 Task: Create a rule when custom fields attachments is set to a date not in next month by me.
Action: Mouse pressed left at (707, 201)
Screenshot: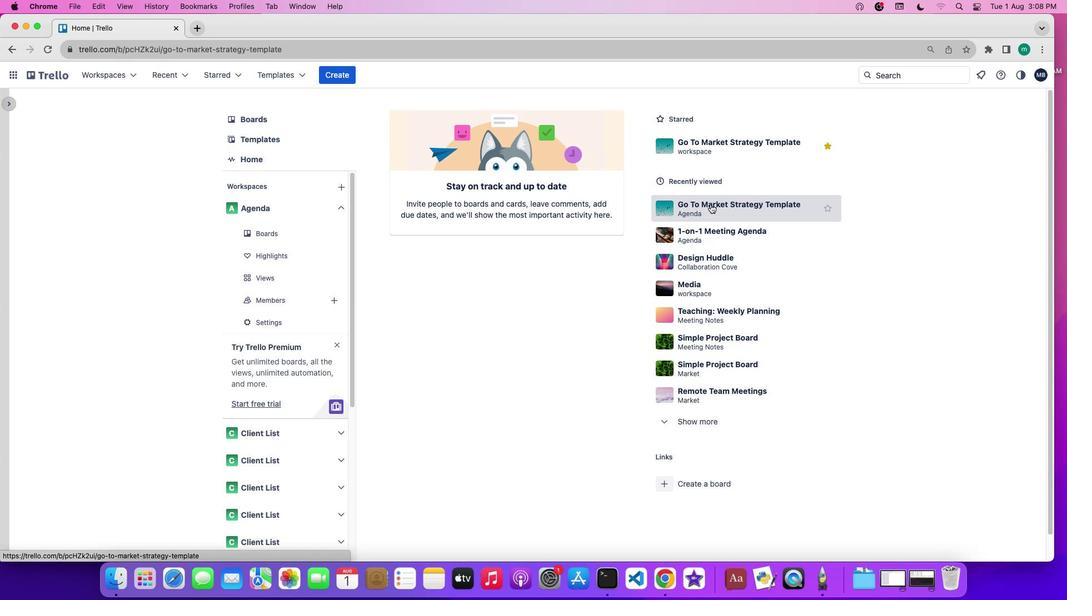 
Action: Mouse moved to (906, 250)
Screenshot: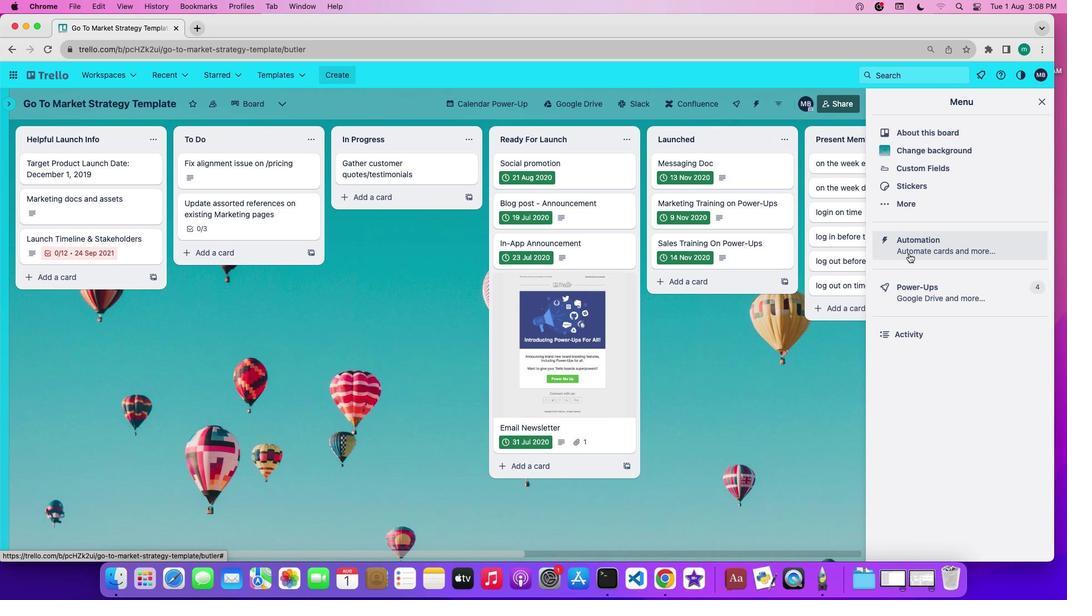 
Action: Mouse pressed left at (906, 250)
Screenshot: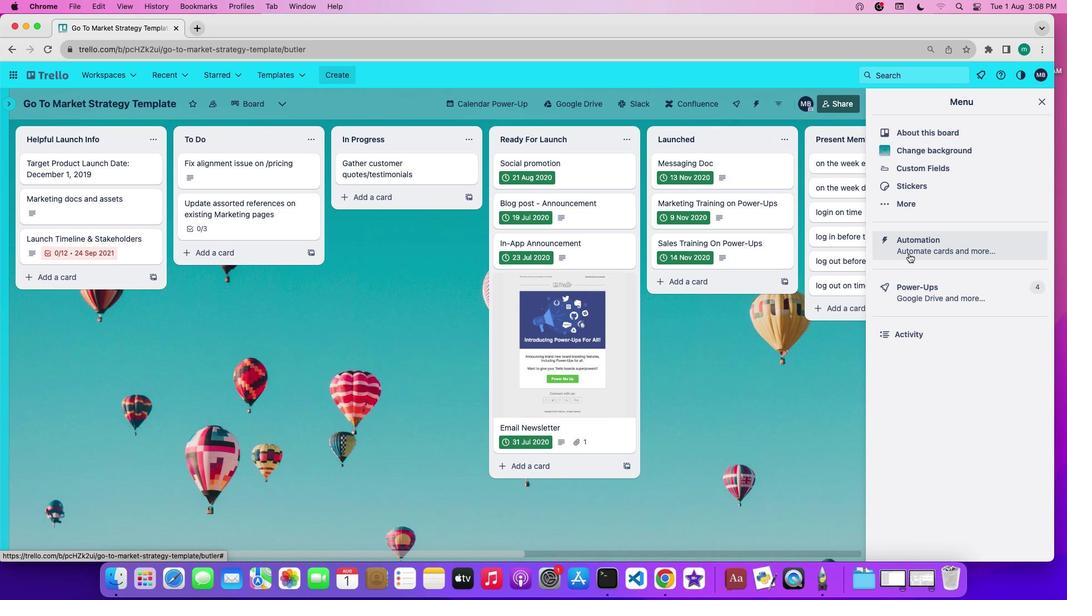 
Action: Mouse moved to (58, 199)
Screenshot: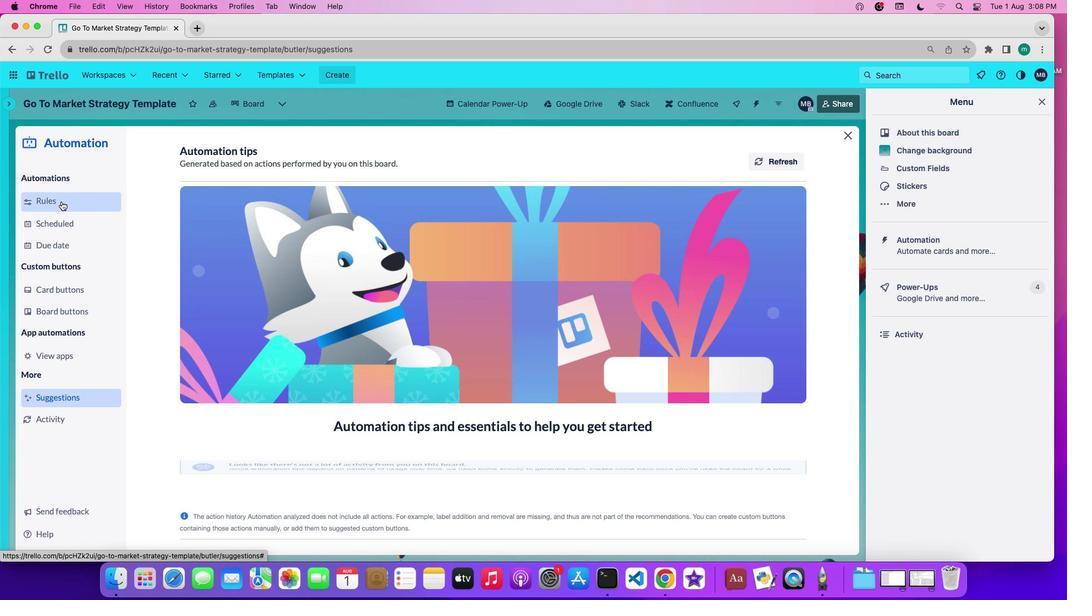 
Action: Mouse pressed left at (58, 199)
Screenshot: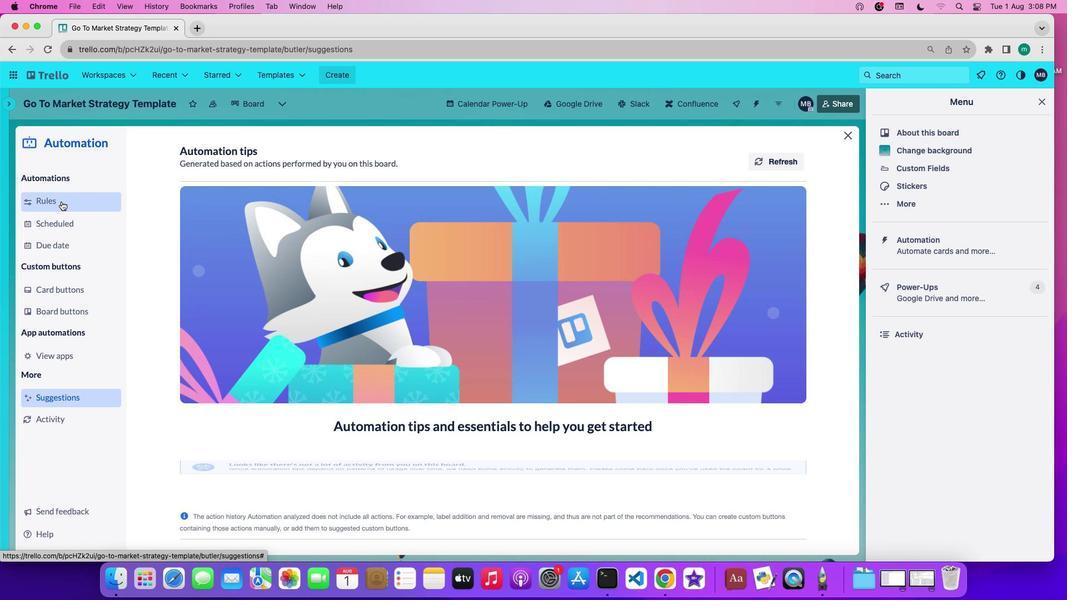 
Action: Mouse moved to (223, 396)
Screenshot: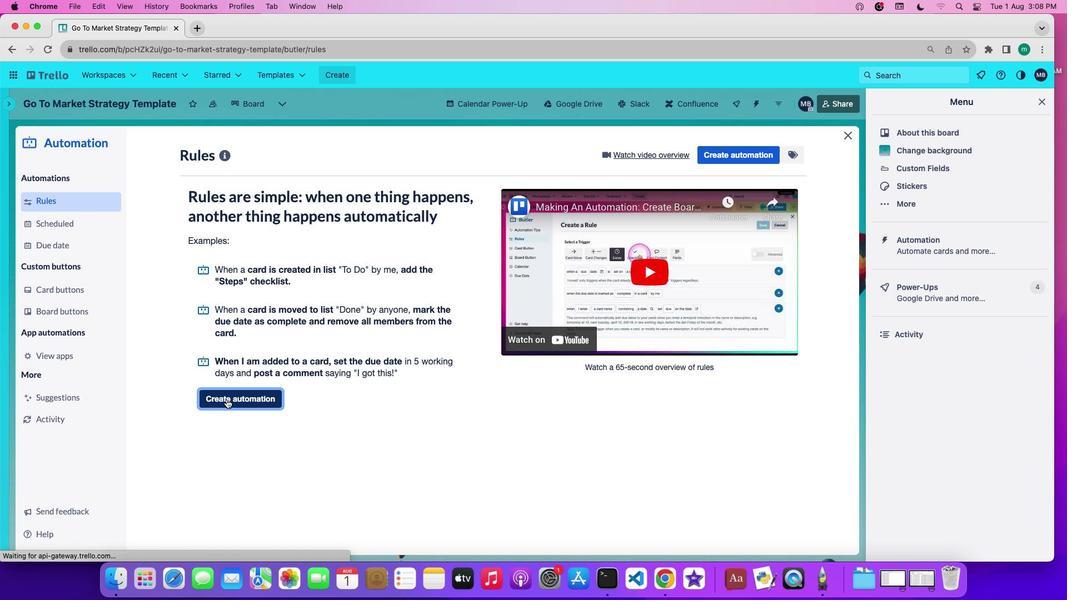 
Action: Mouse pressed left at (223, 396)
Screenshot: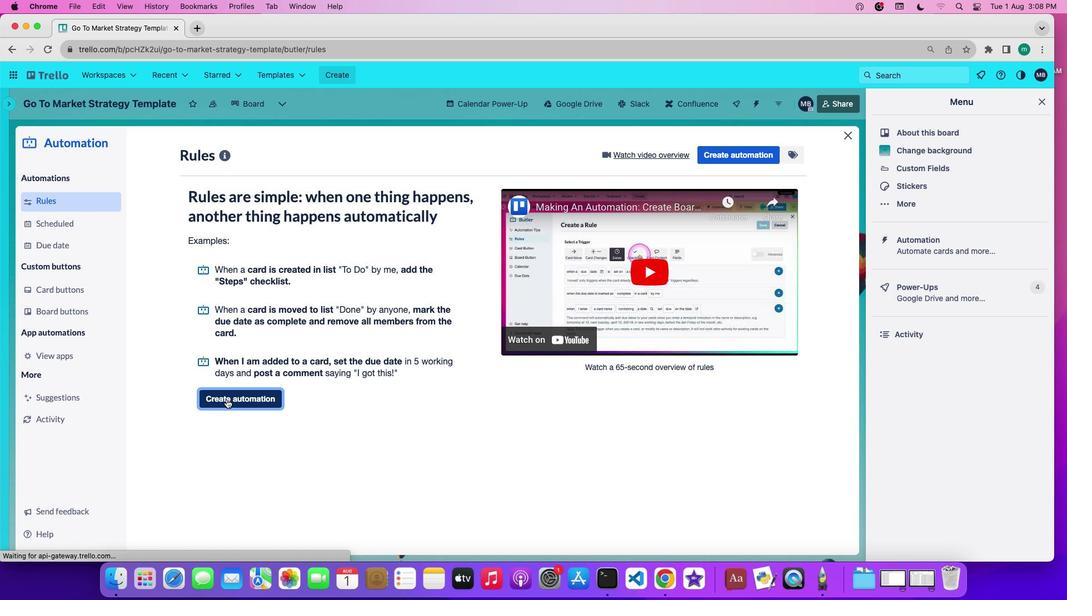 
Action: Mouse moved to (426, 257)
Screenshot: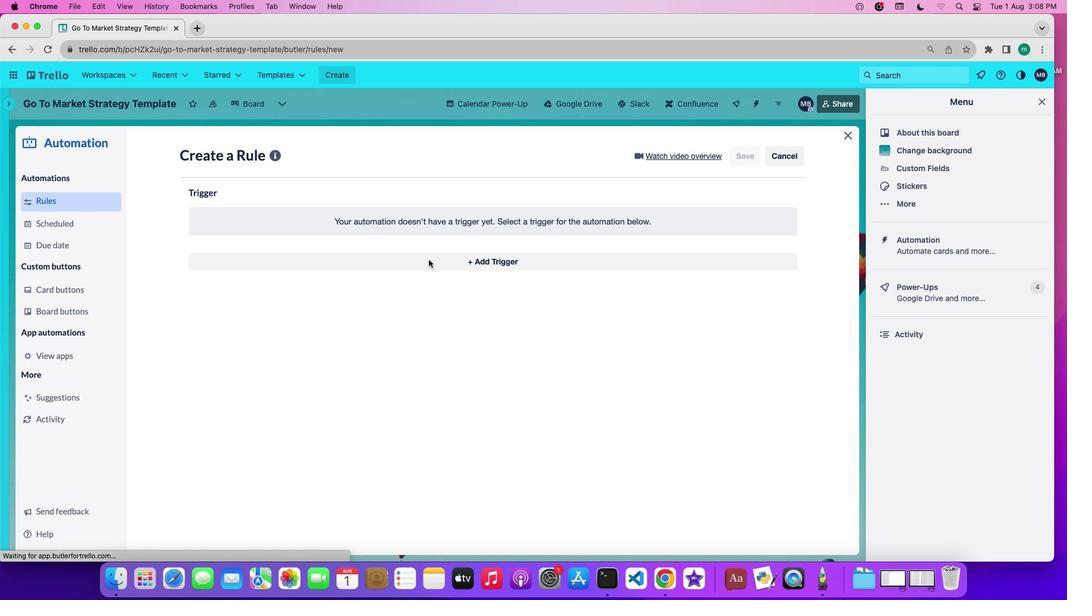 
Action: Mouse pressed left at (426, 257)
Screenshot: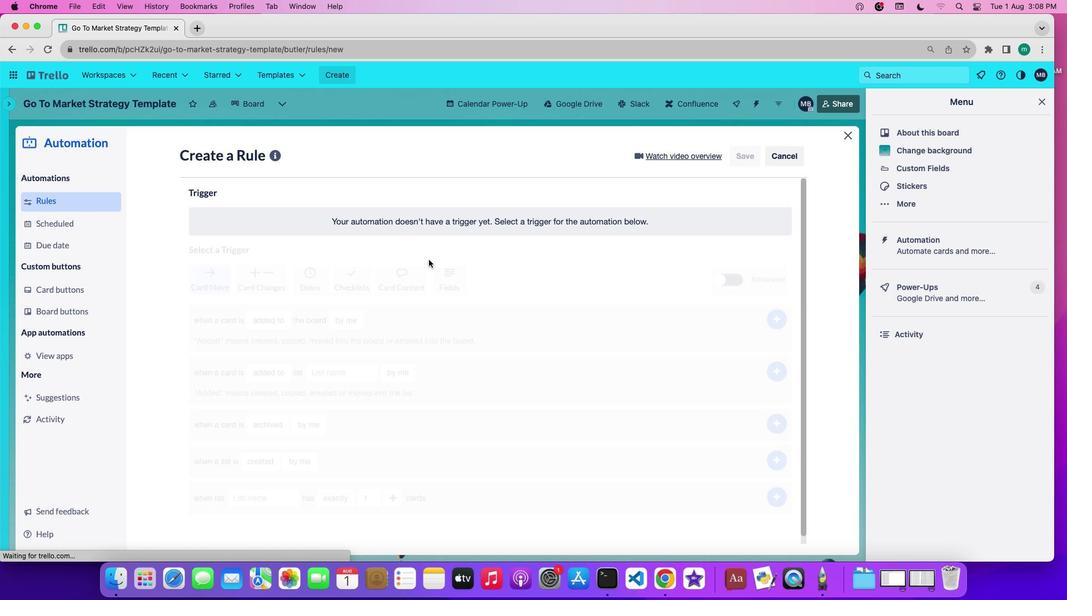 
Action: Mouse moved to (454, 299)
Screenshot: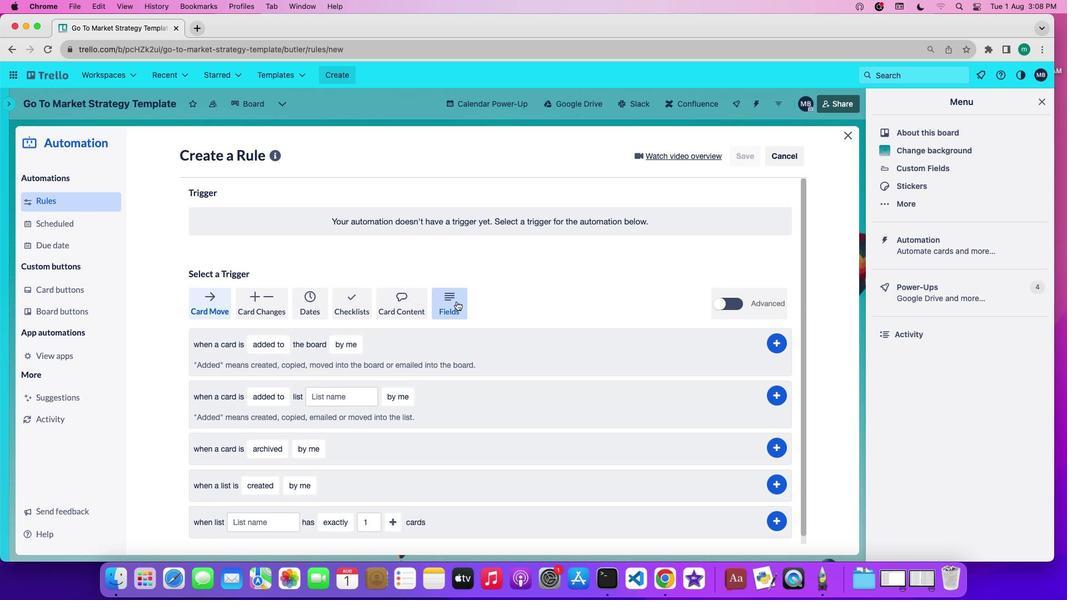 
Action: Mouse pressed left at (454, 299)
Screenshot: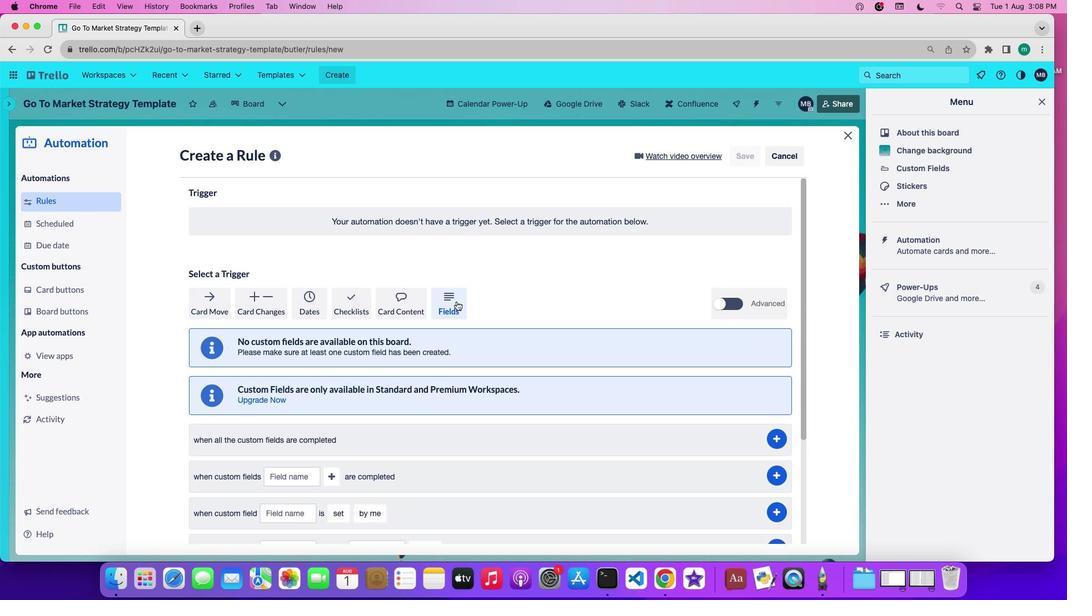 
Action: Mouse moved to (450, 442)
Screenshot: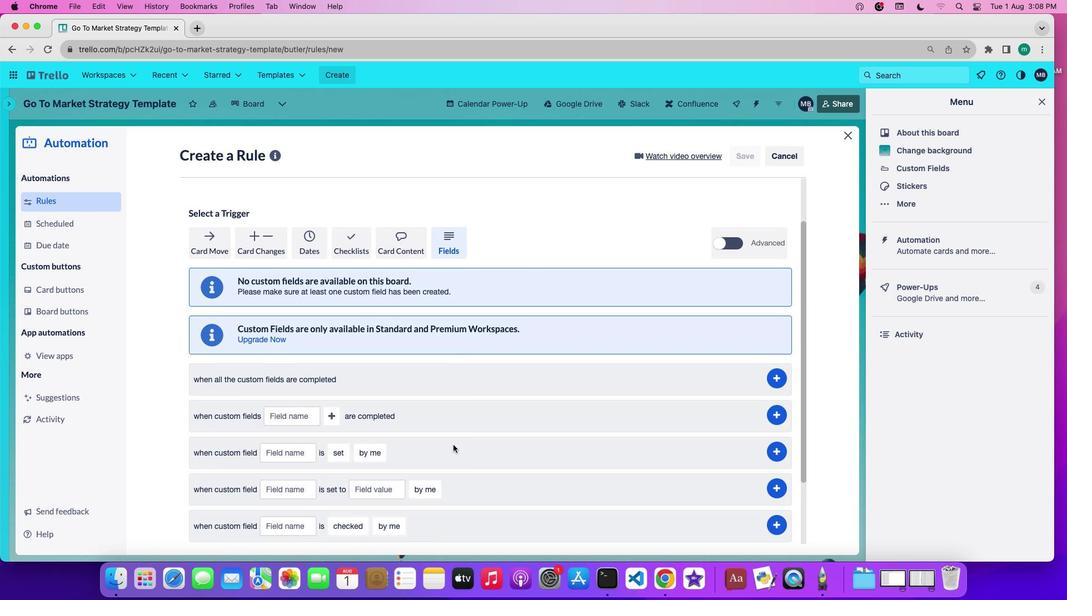 
Action: Mouse scrolled (450, 442) with delta (-2, -2)
Screenshot: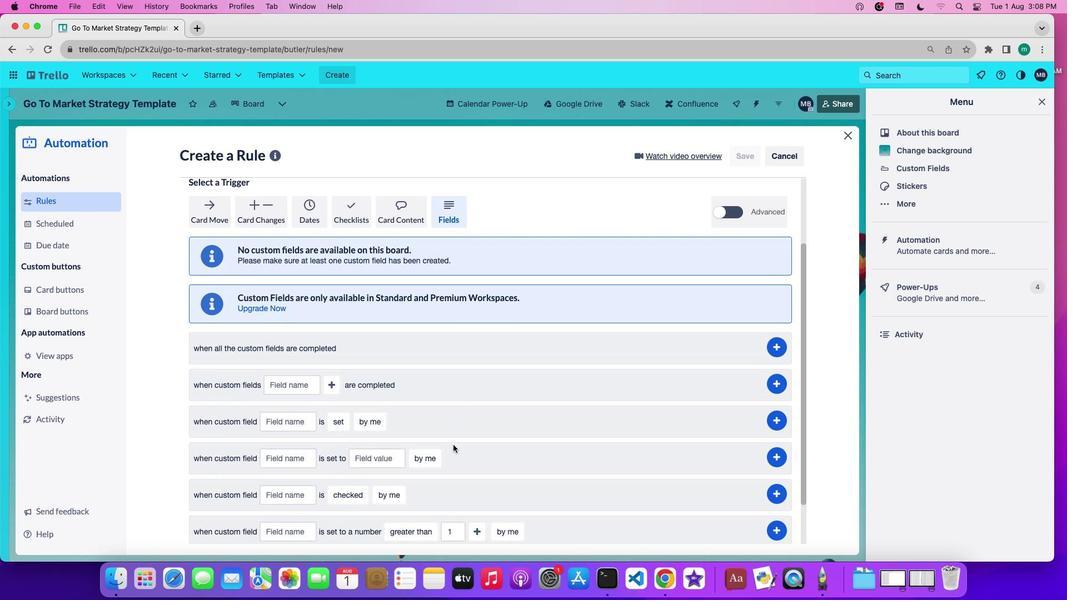 
Action: Mouse scrolled (450, 442) with delta (-2, -2)
Screenshot: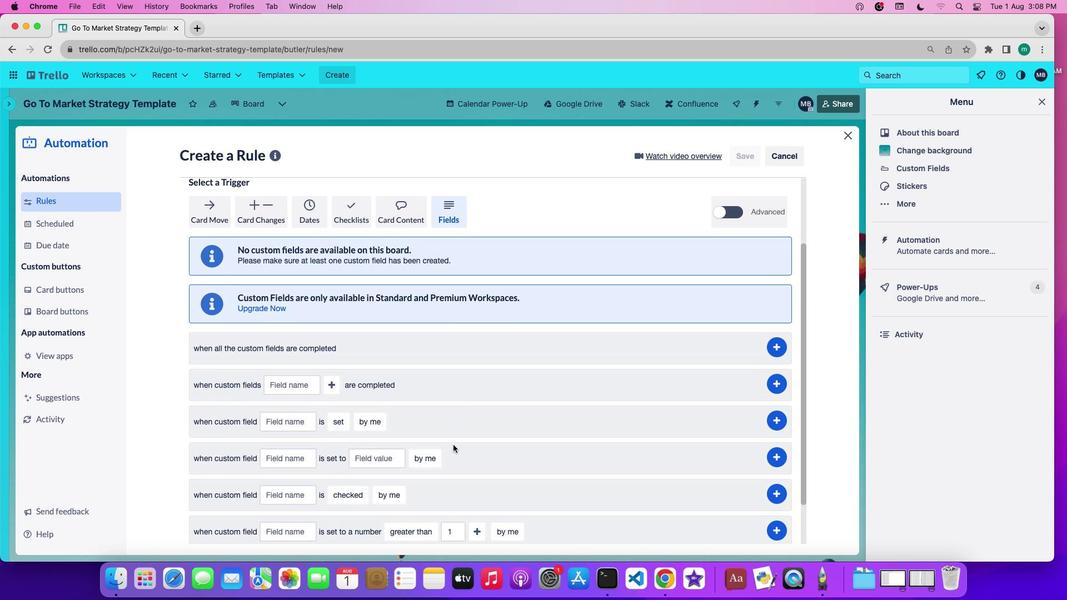 
Action: Mouse scrolled (450, 442) with delta (-2, -3)
Screenshot: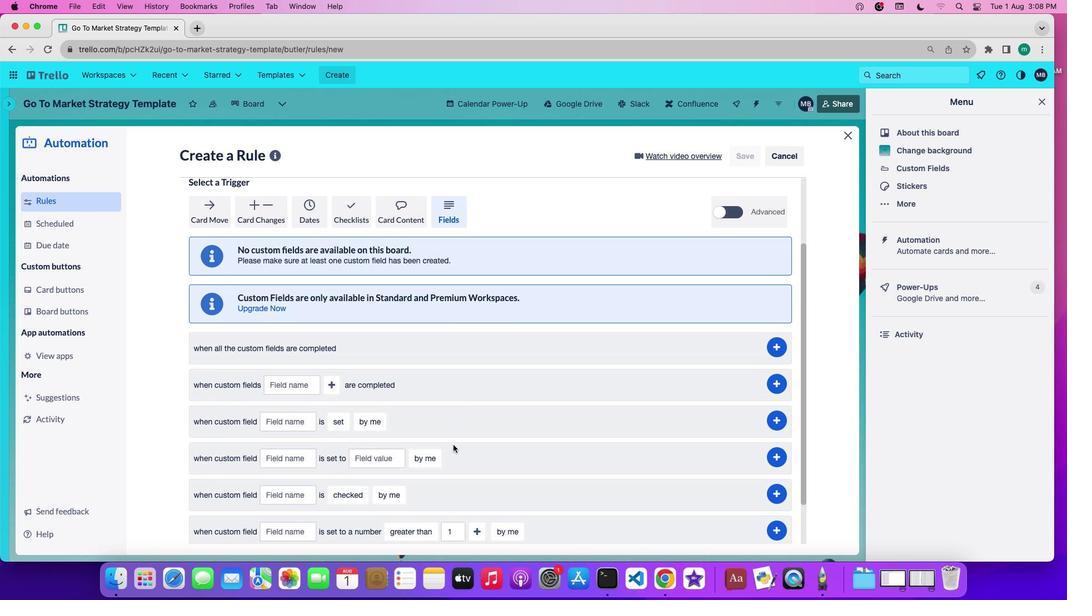 
Action: Mouse scrolled (450, 442) with delta (-2, -2)
Screenshot: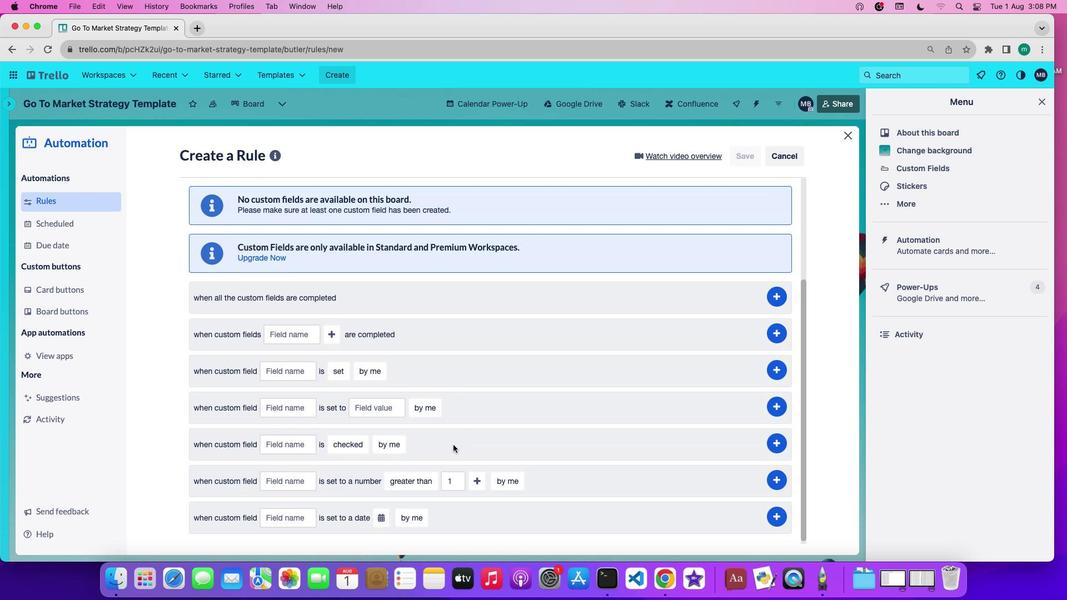 
Action: Mouse scrolled (450, 442) with delta (-2, -2)
Screenshot: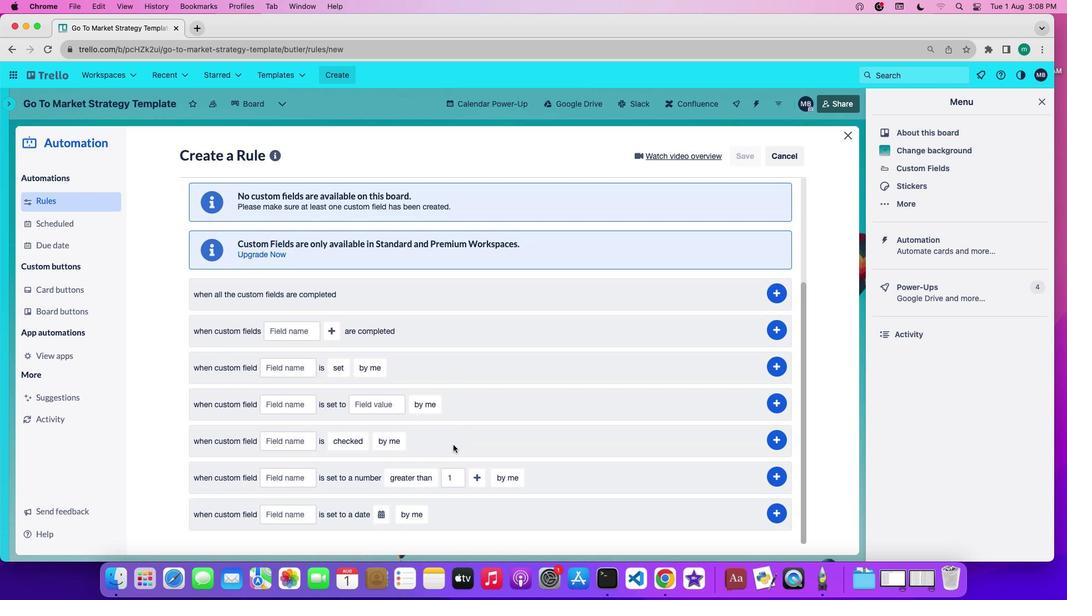
Action: Mouse scrolled (450, 442) with delta (-2, -2)
Screenshot: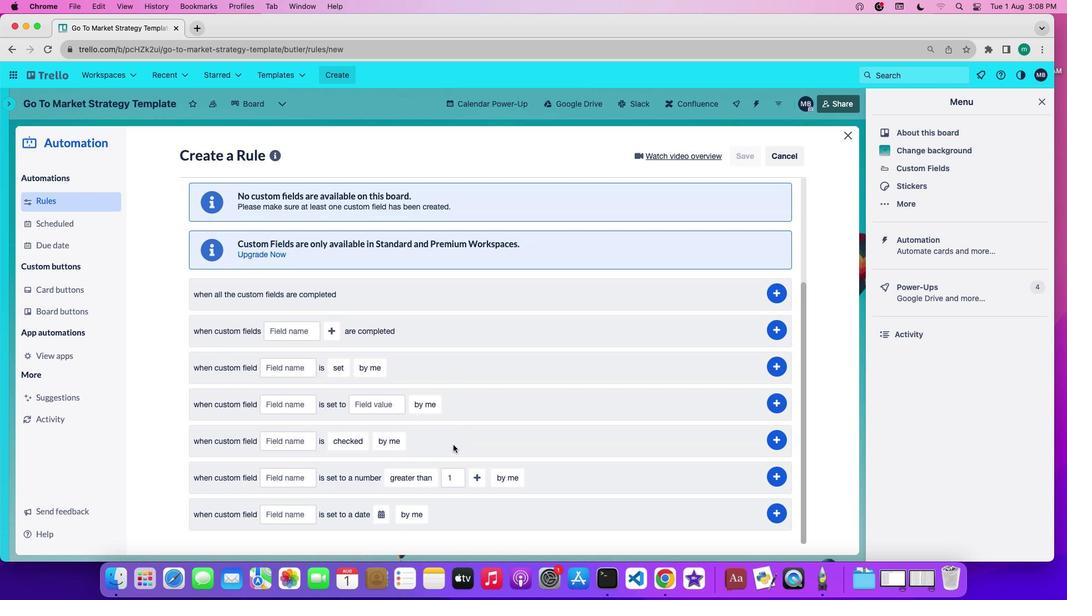 
Action: Mouse scrolled (450, 442) with delta (-2, -2)
Screenshot: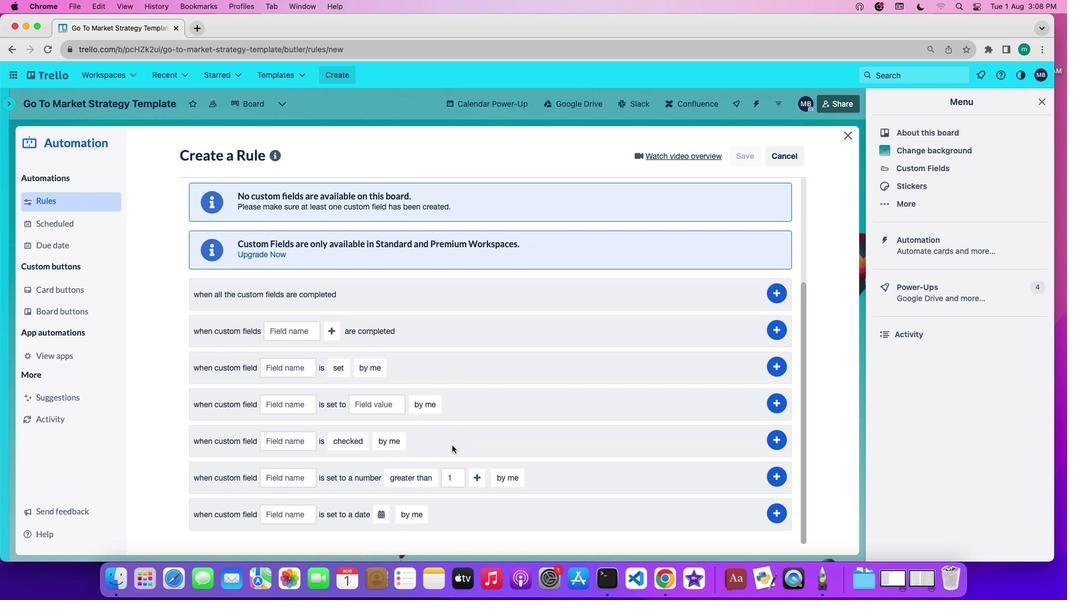 
Action: Mouse scrolled (450, 442) with delta (-2, -2)
Screenshot: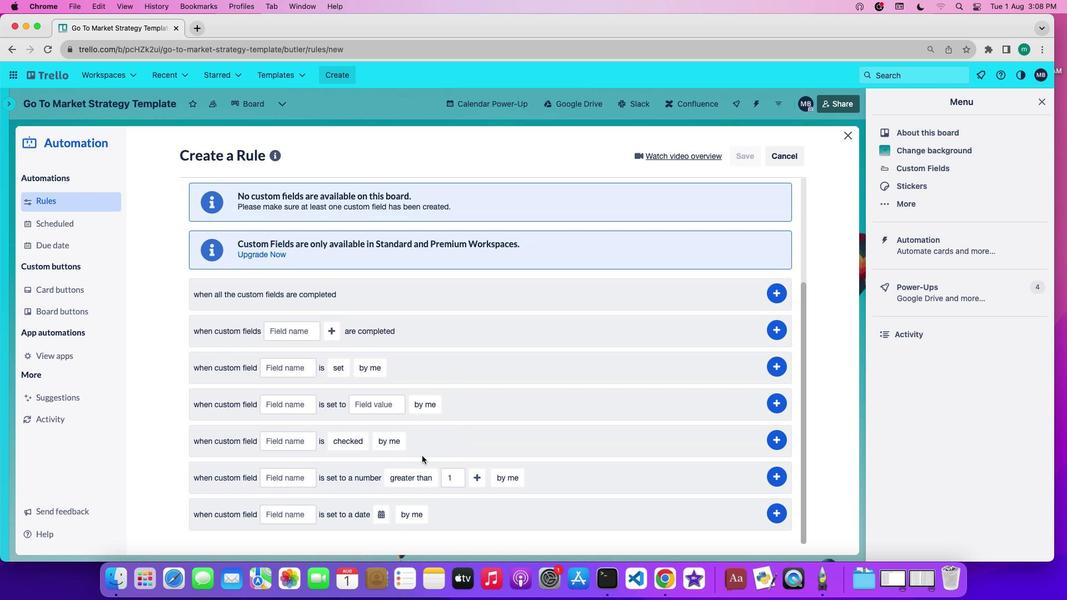 
Action: Mouse scrolled (450, 442) with delta (-2, -3)
Screenshot: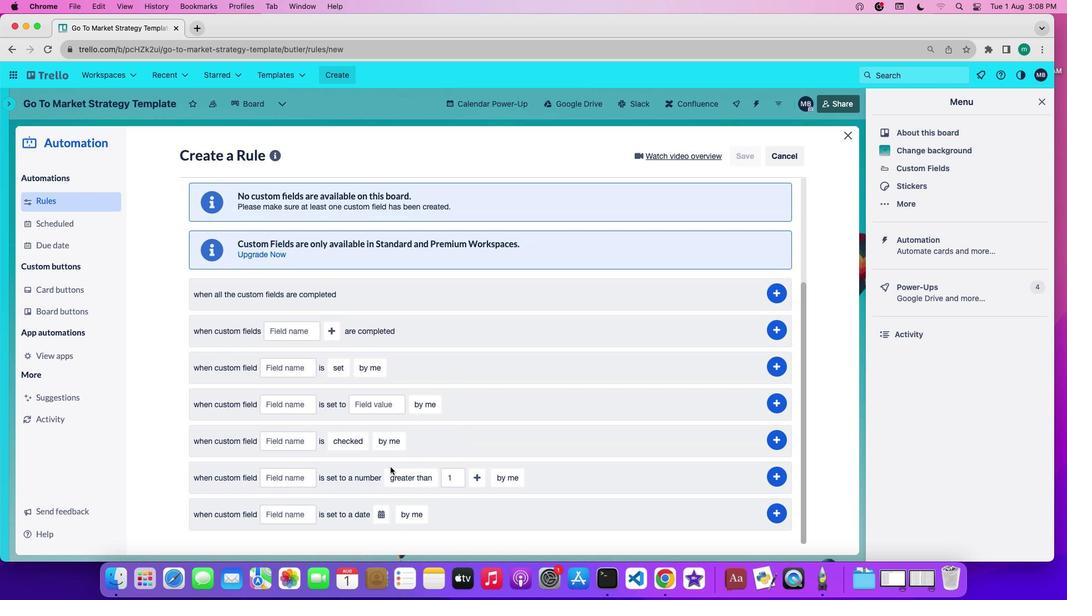
Action: Mouse scrolled (450, 442) with delta (-2, -4)
Screenshot: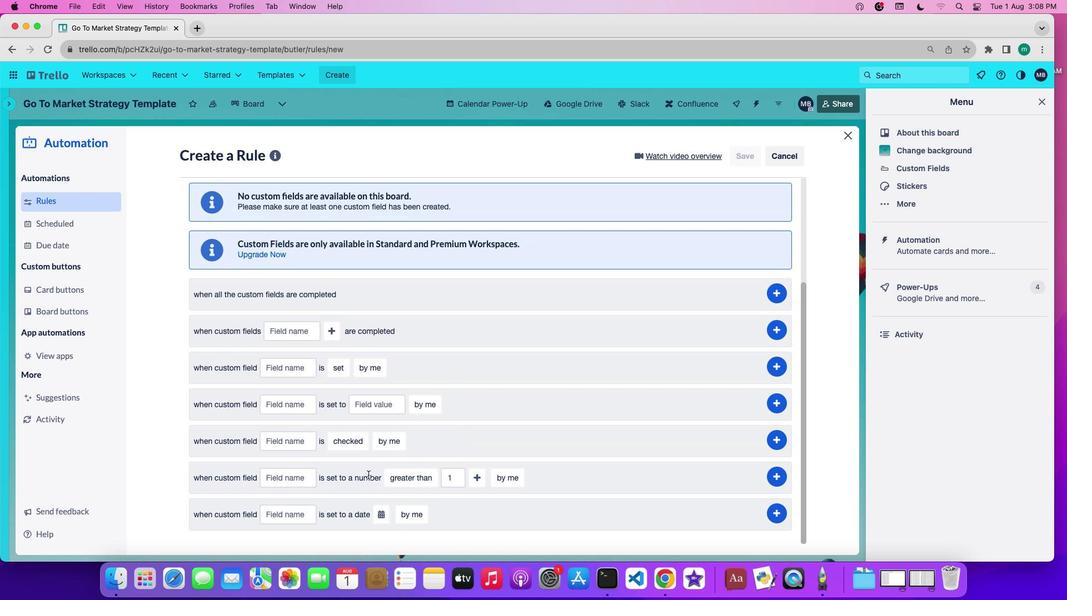 
Action: Mouse moved to (288, 512)
Screenshot: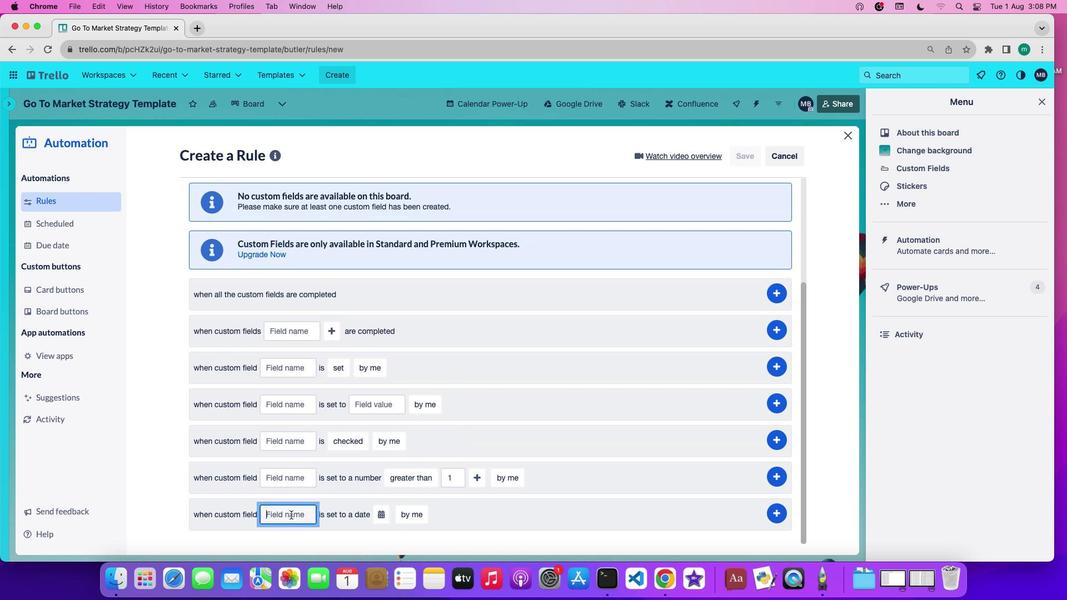 
Action: Mouse pressed left at (288, 512)
Screenshot: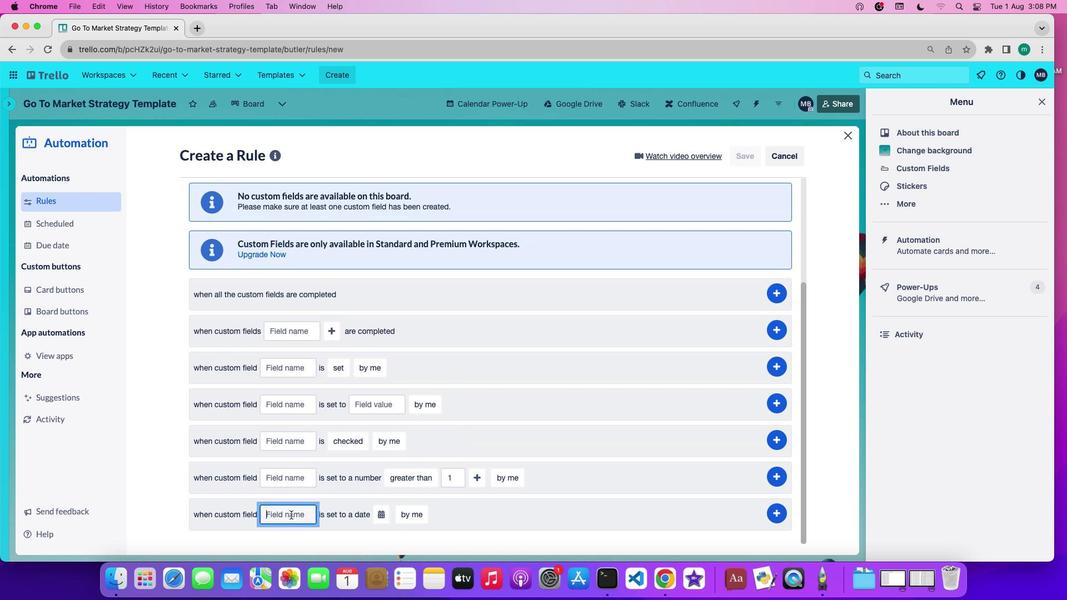 
Action: Key pressed 'a''t''t''a''c''h''m''e''n''t''s'
Screenshot: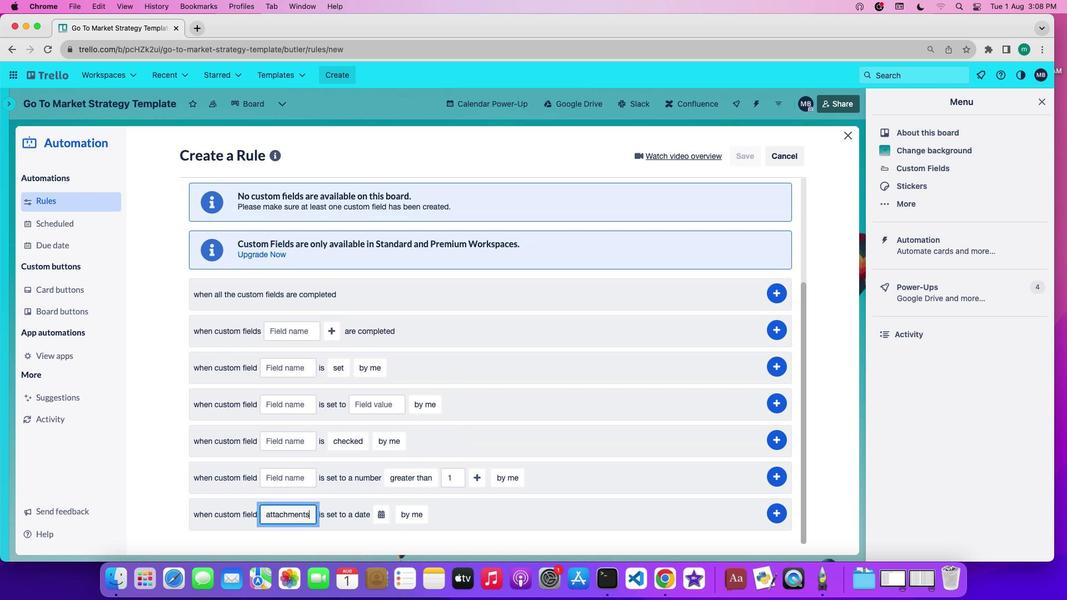 
Action: Mouse moved to (381, 516)
Screenshot: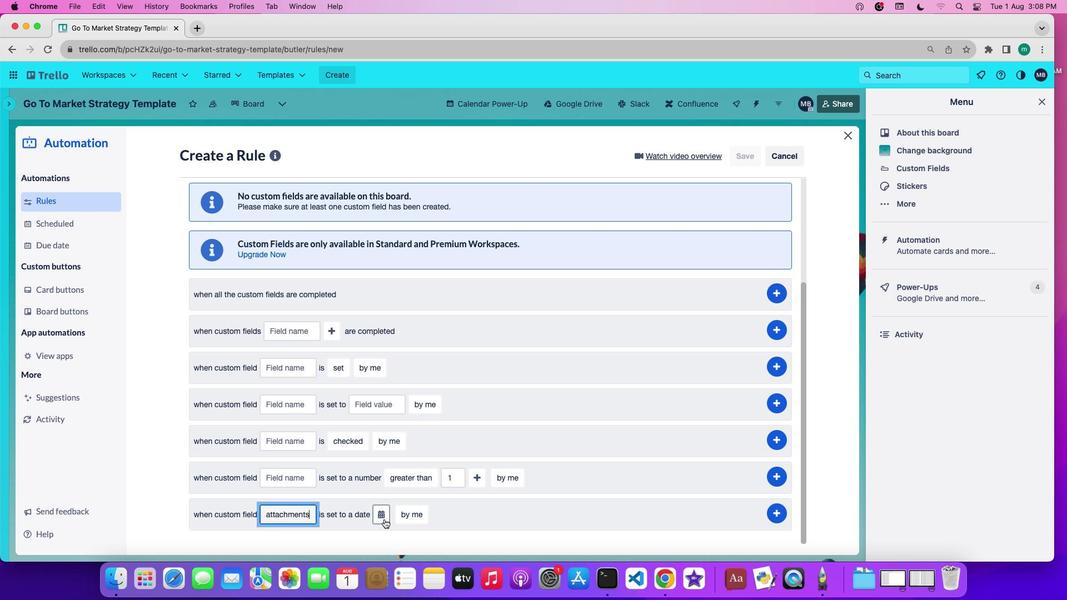 
Action: Mouse pressed left at (381, 516)
Screenshot: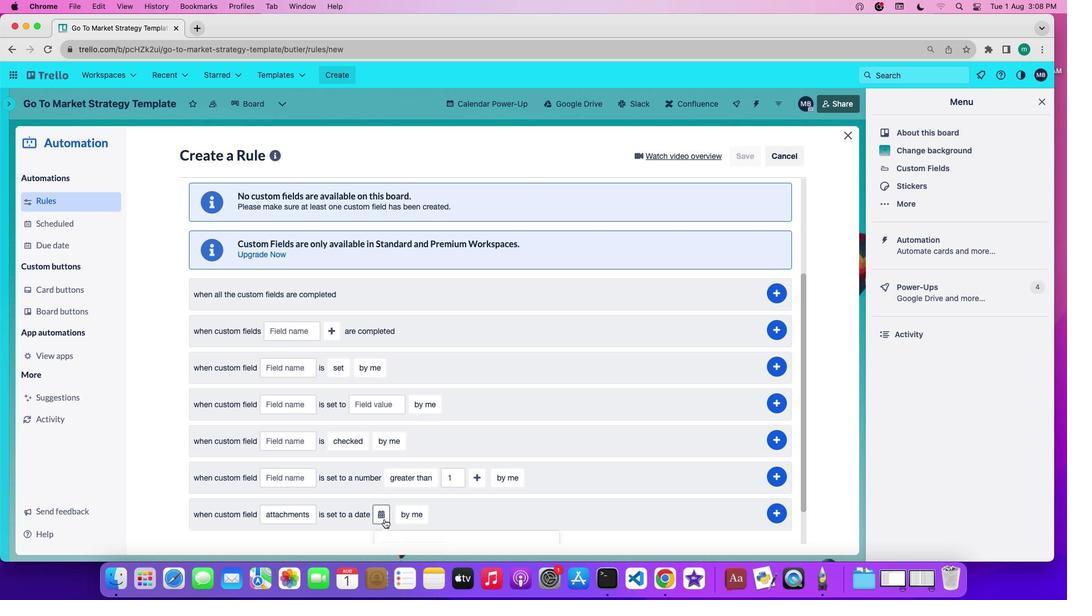 
Action: Mouse moved to (380, 512)
Screenshot: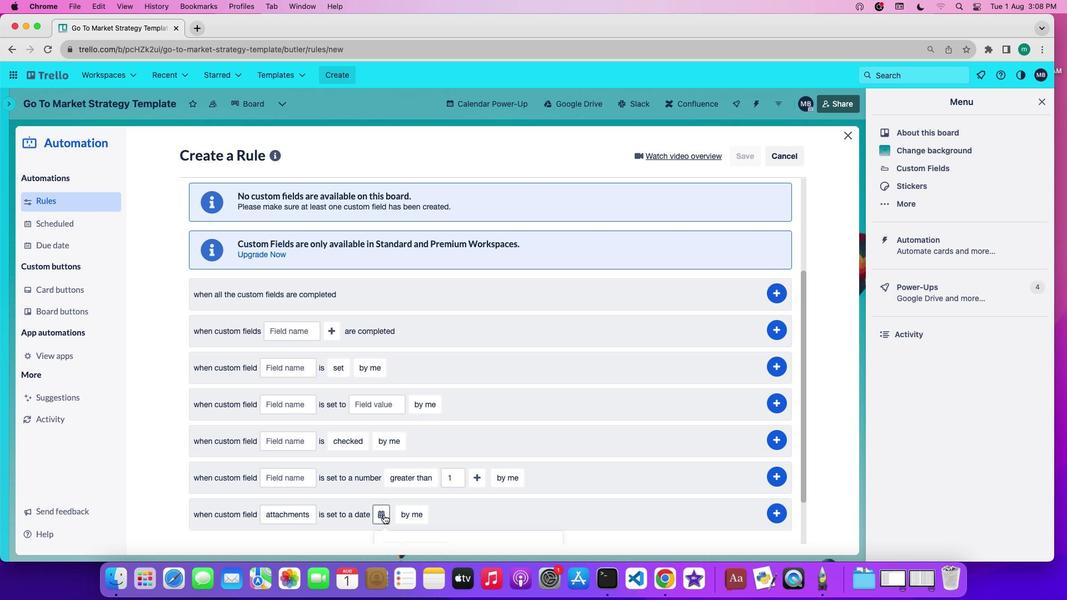 
Action: Mouse pressed left at (380, 512)
Screenshot: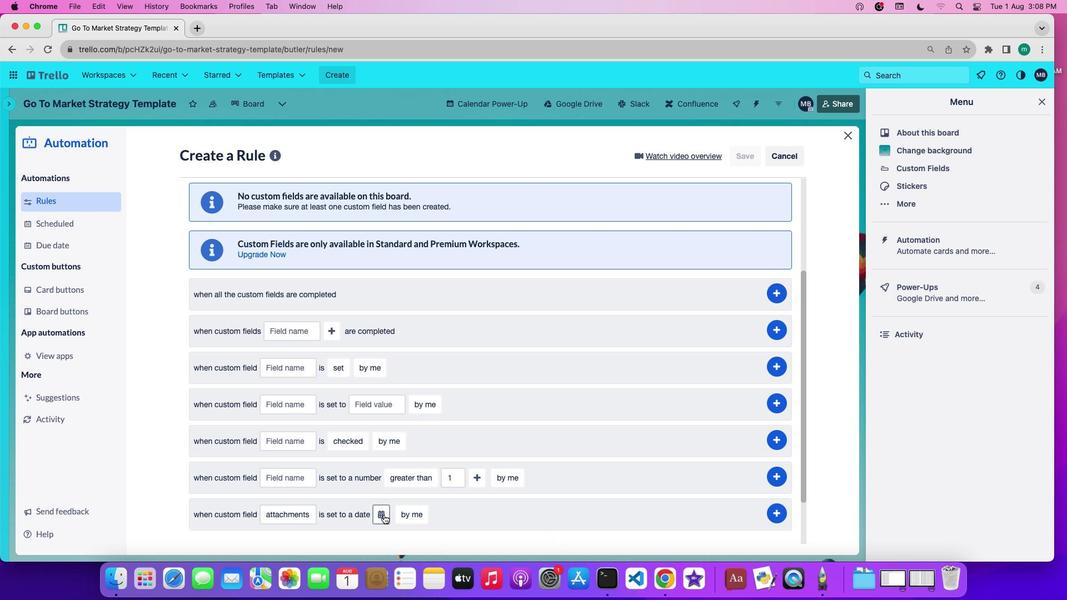 
Action: Mouse moved to (380, 510)
Screenshot: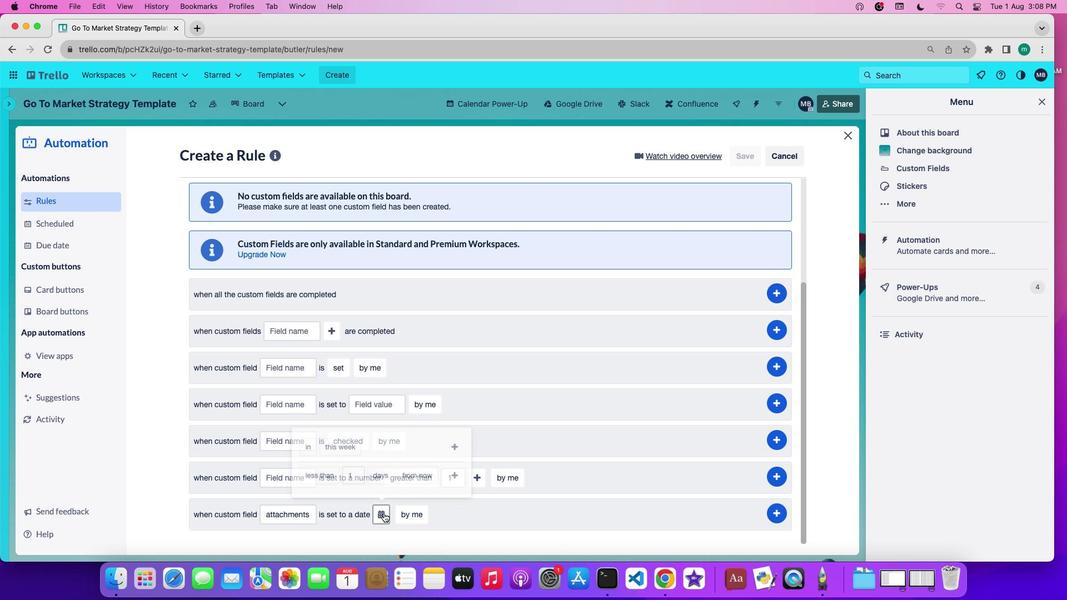 
Action: Mouse pressed left at (380, 510)
Screenshot: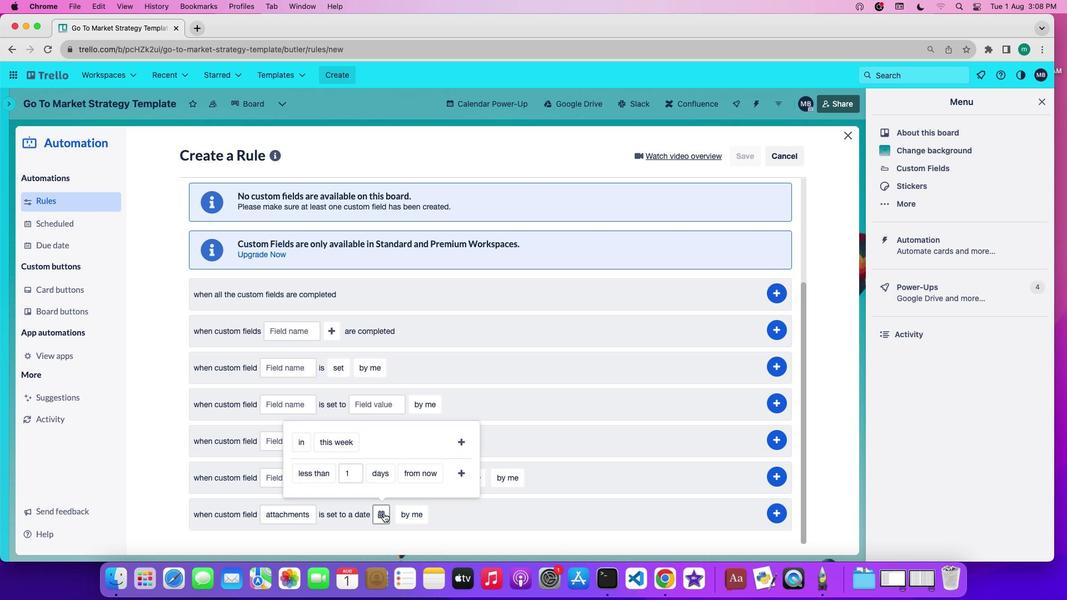 
Action: Mouse moved to (303, 439)
Screenshot: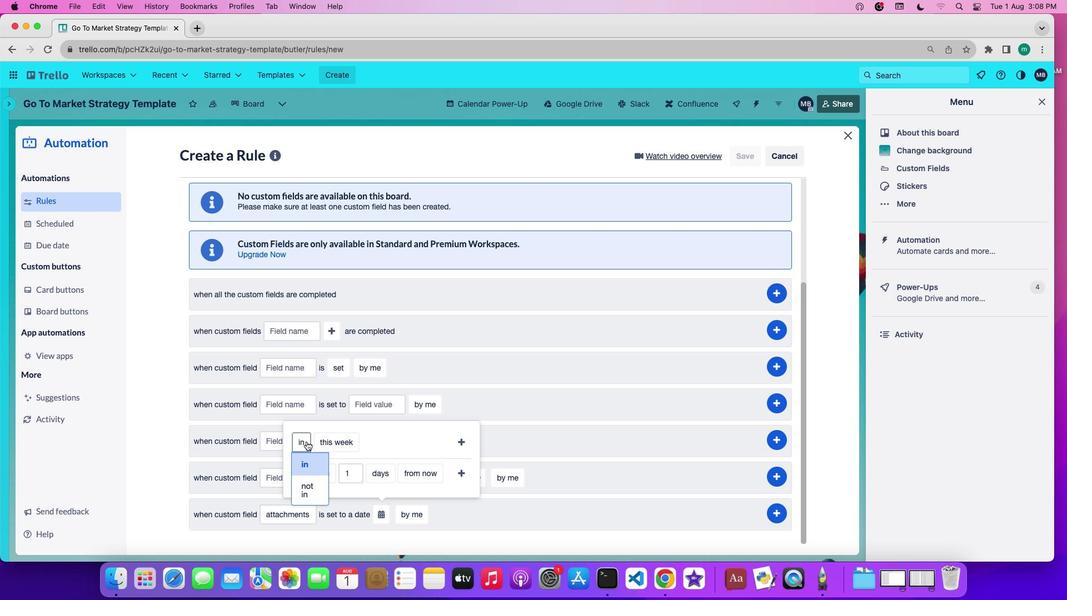 
Action: Mouse pressed left at (303, 439)
Screenshot: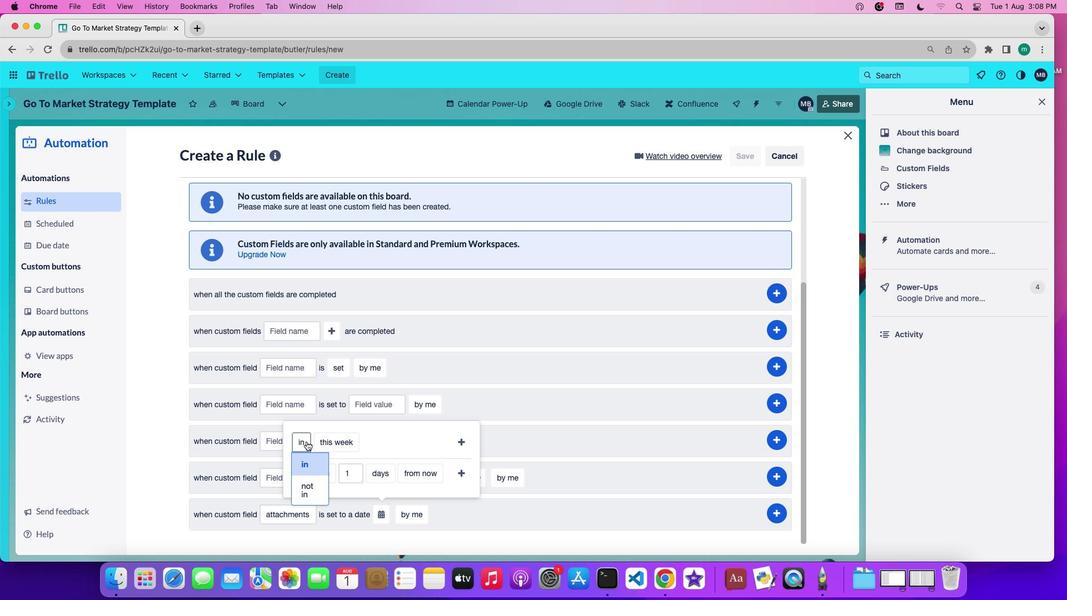 
Action: Mouse moved to (298, 481)
Screenshot: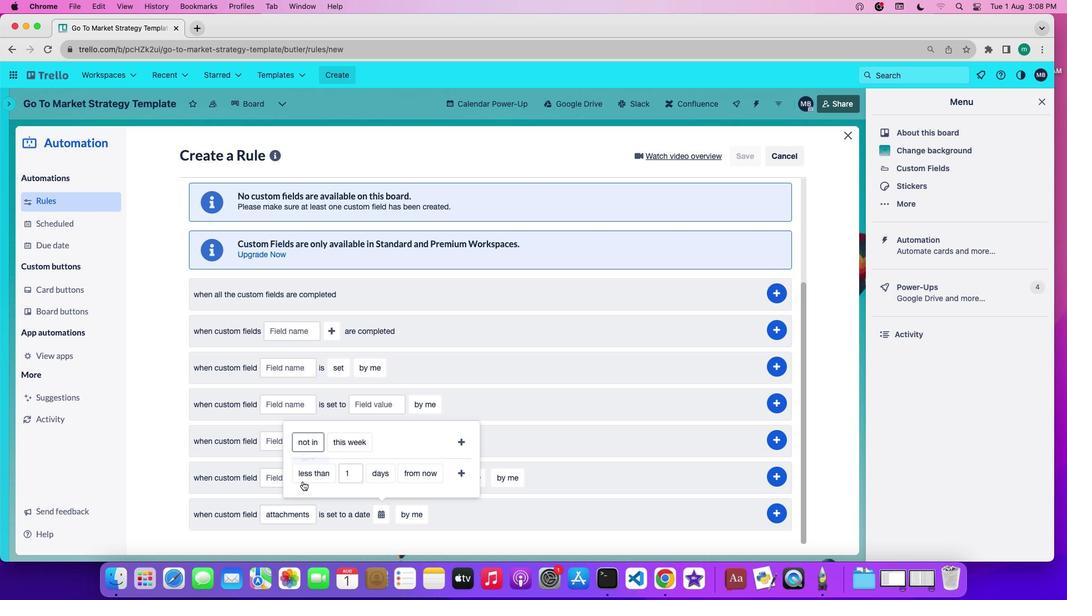 
Action: Mouse pressed left at (298, 481)
Screenshot: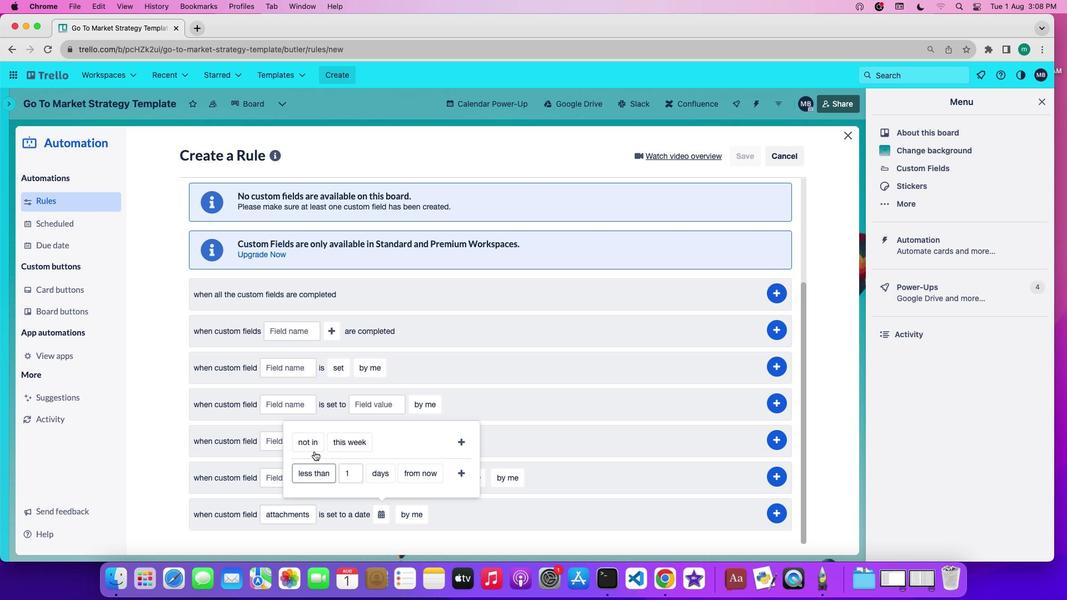 
Action: Mouse moved to (328, 438)
Screenshot: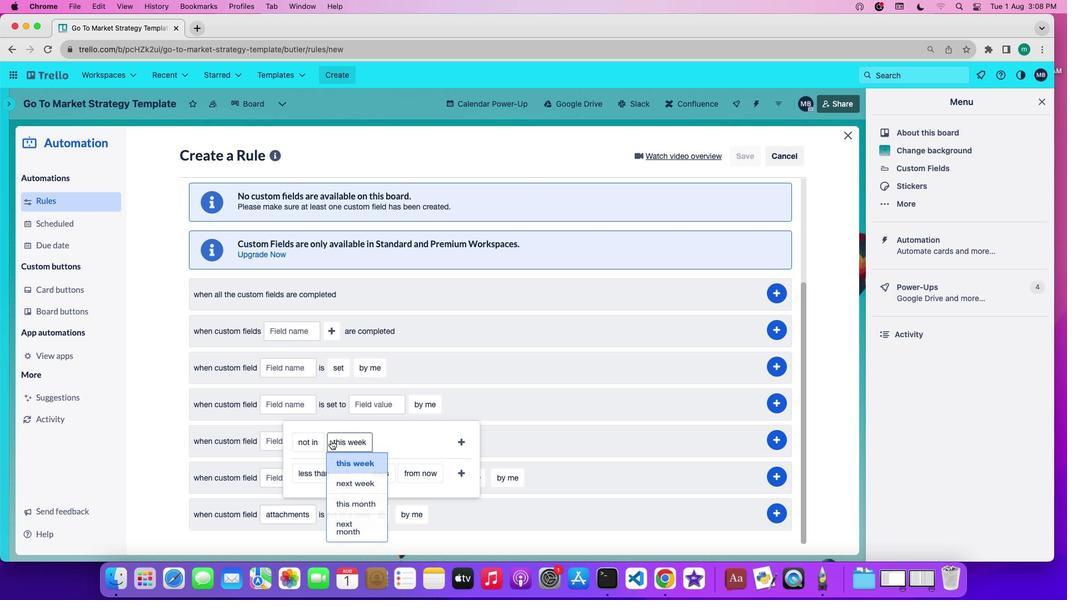 
Action: Mouse pressed left at (328, 438)
Screenshot: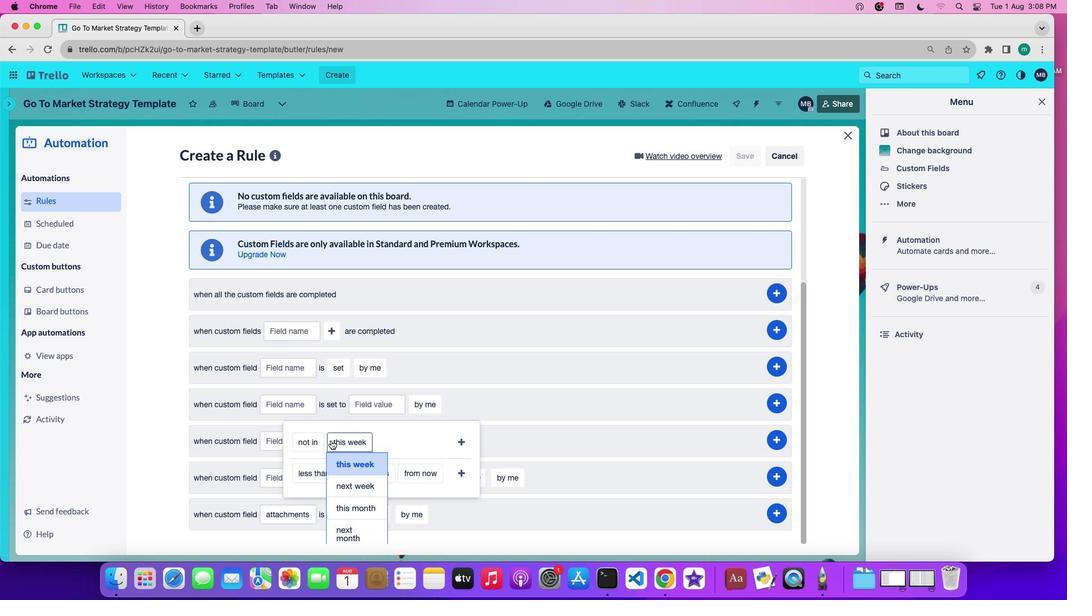 
Action: Mouse moved to (352, 524)
Screenshot: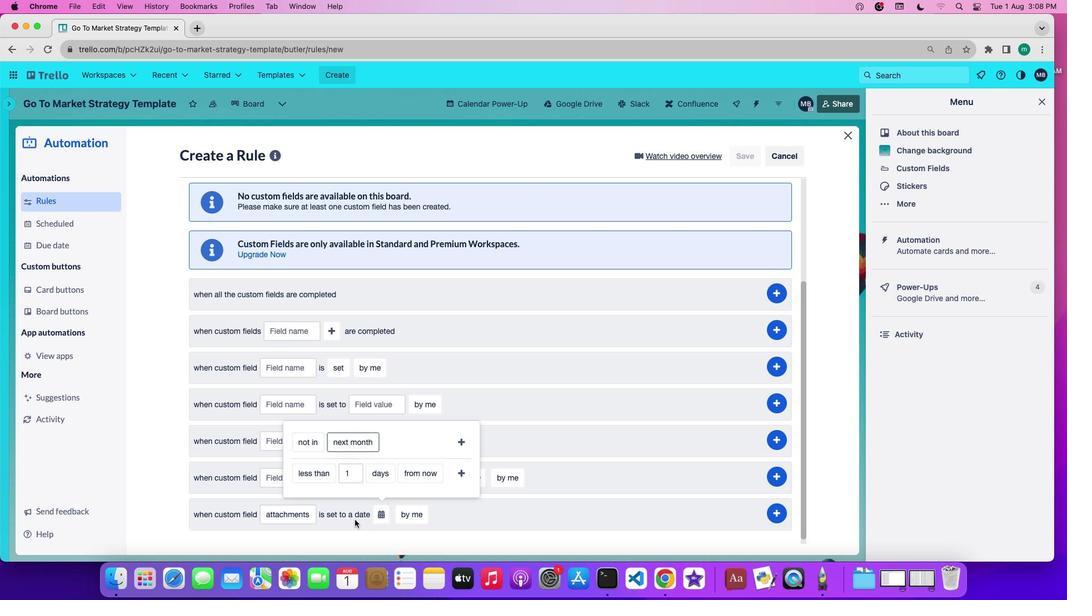 
Action: Mouse pressed left at (352, 524)
Screenshot: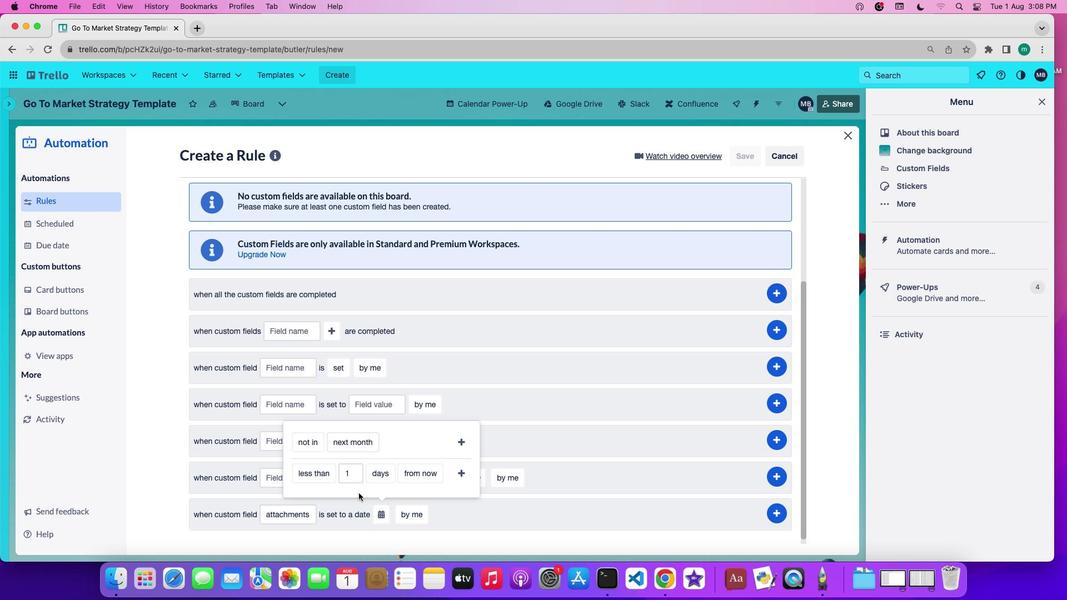 
Action: Mouse moved to (456, 438)
Screenshot: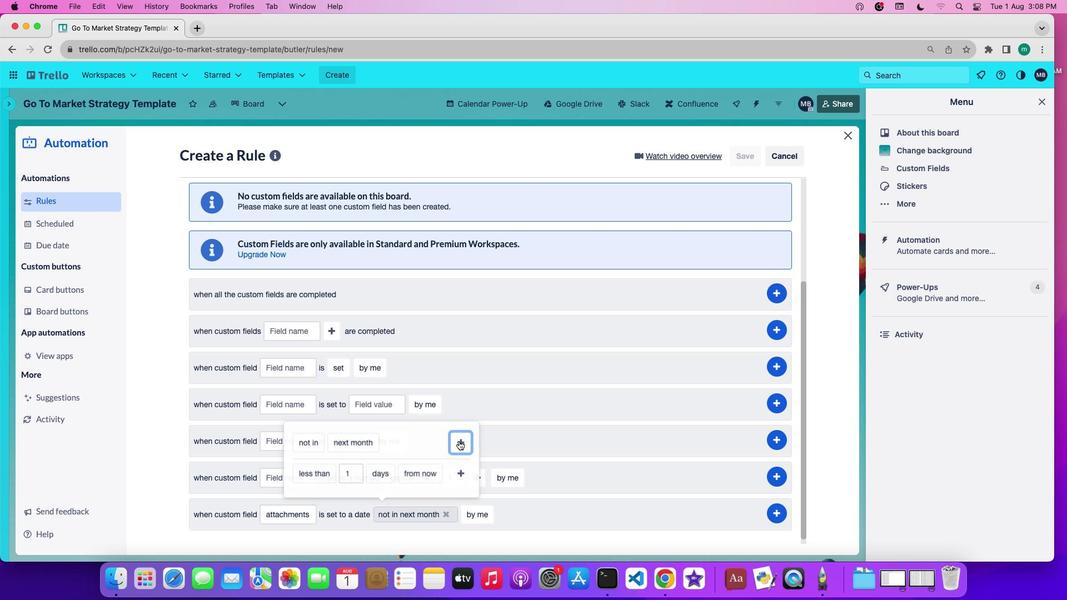 
Action: Mouse pressed left at (456, 438)
Screenshot: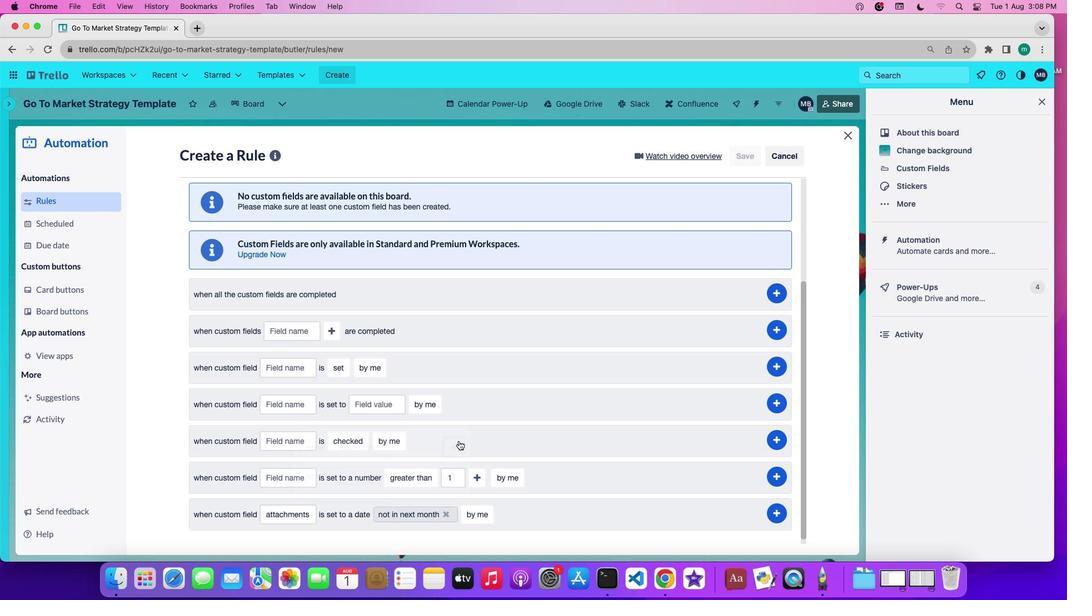 
Action: Mouse moved to (774, 509)
Screenshot: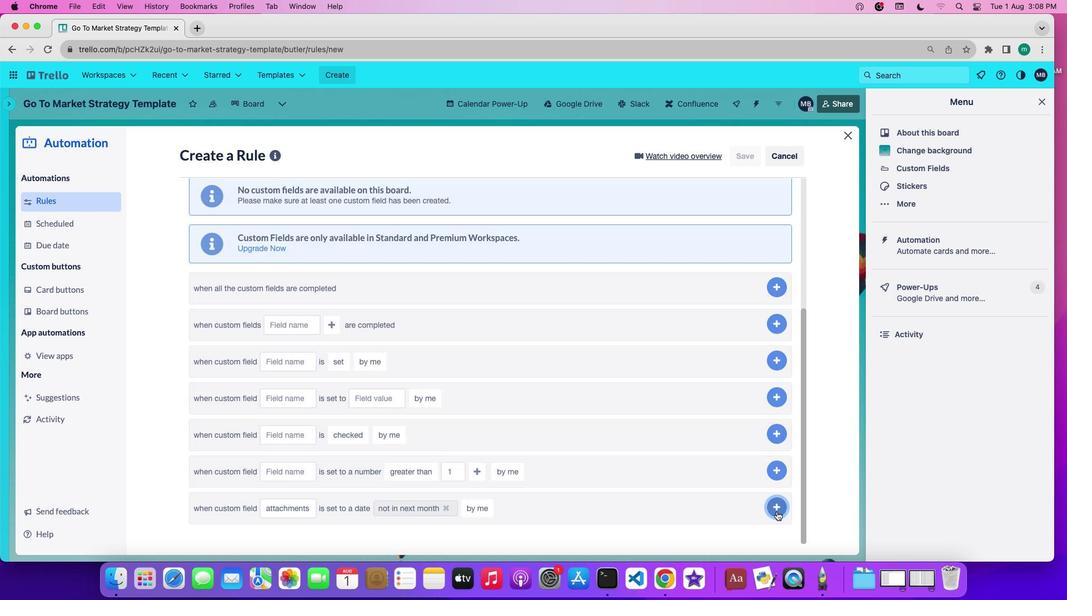 
Action: Mouse pressed left at (774, 509)
Screenshot: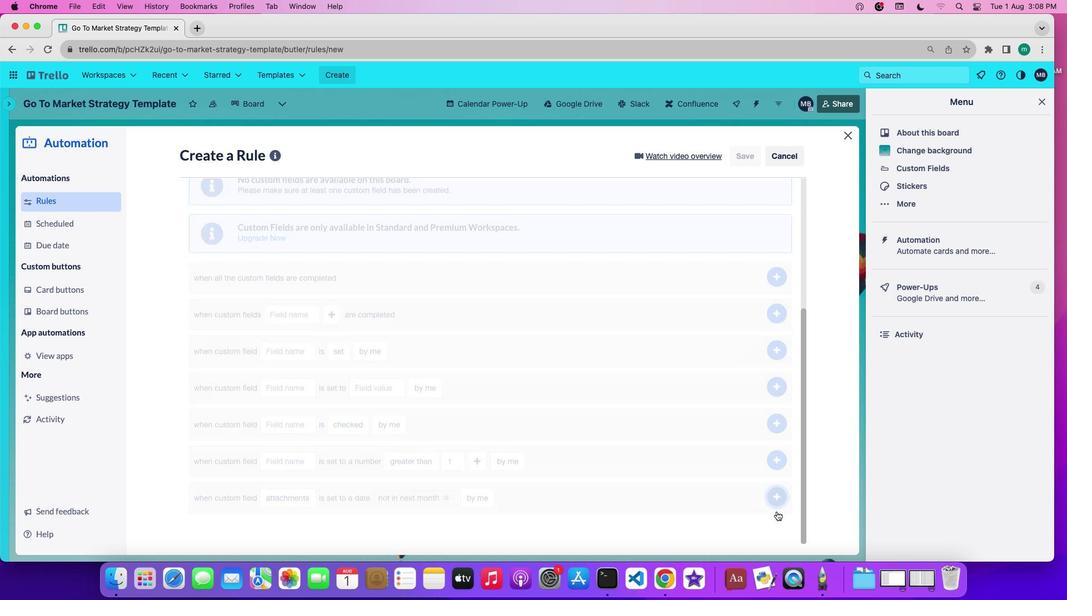 
